 Task: Select workspace type "Education".
Action: Mouse moved to (256, 235)
Screenshot: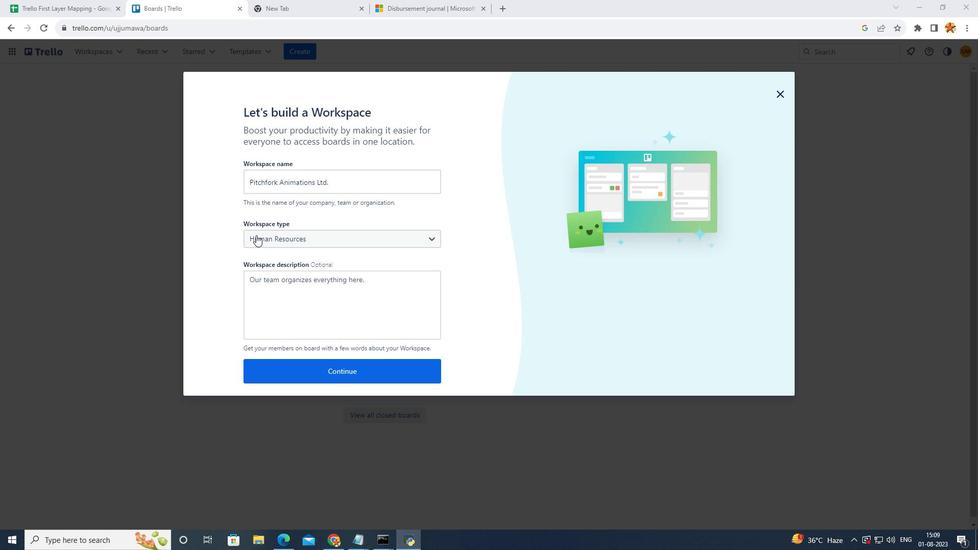 
Action: Mouse pressed left at (256, 235)
Screenshot: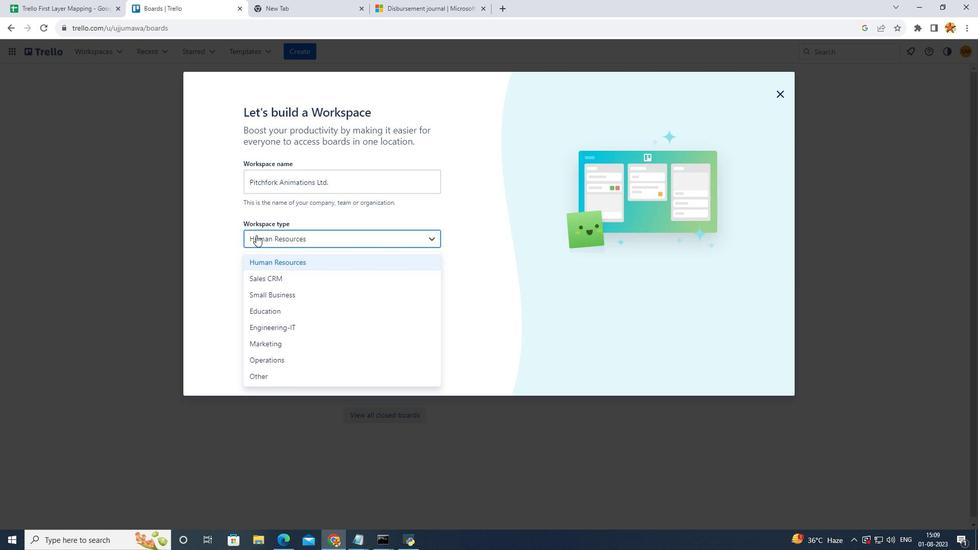 
Action: Mouse moved to (327, 309)
Screenshot: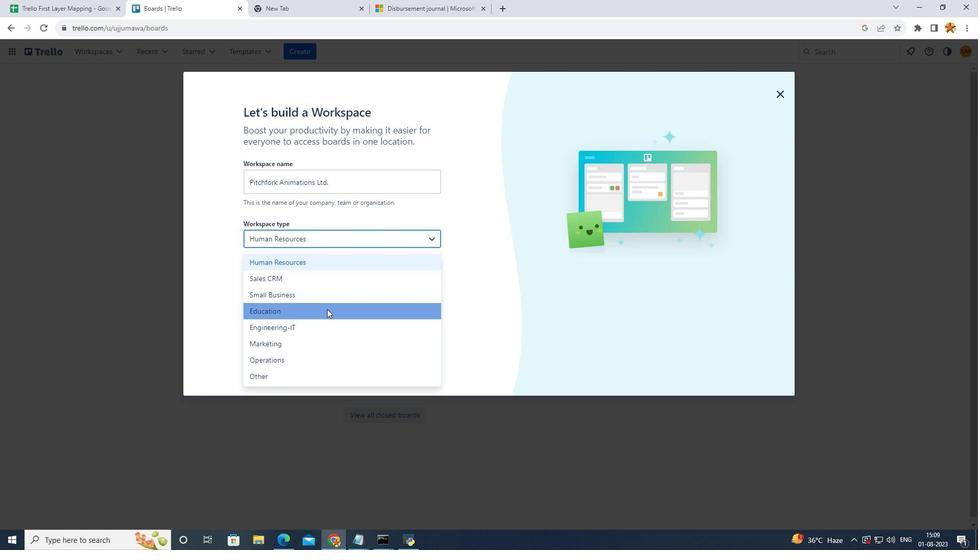 
Action: Mouse pressed left at (327, 309)
Screenshot: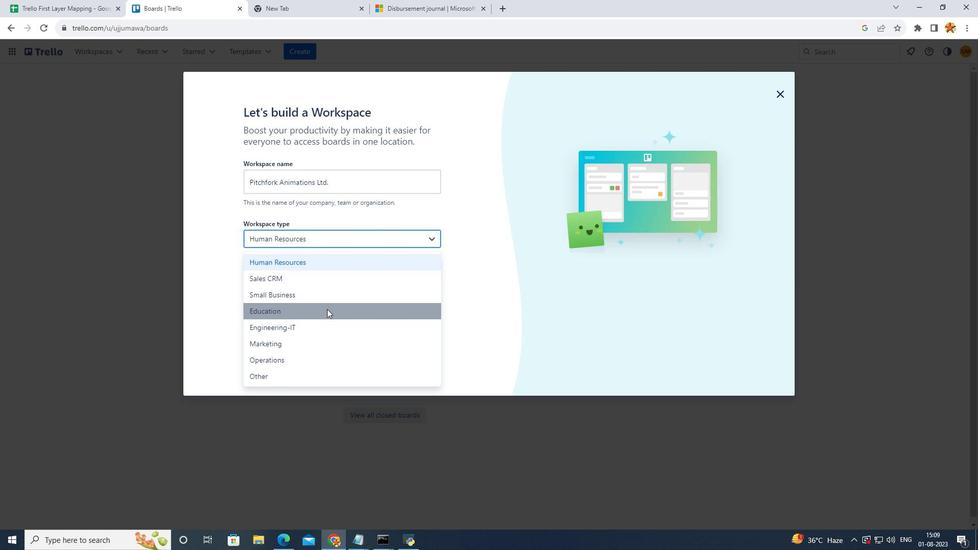 
